 Task: Create a rule from the Recommended list, Task Added to this Project -> add SubTasks in the project TransitPlan with SubTasks Gather and Analyse Requirements , Design and Implement Solution , System Test and UAT , Release to Production / Go Live.
Action: Mouse moved to (66, 484)
Screenshot: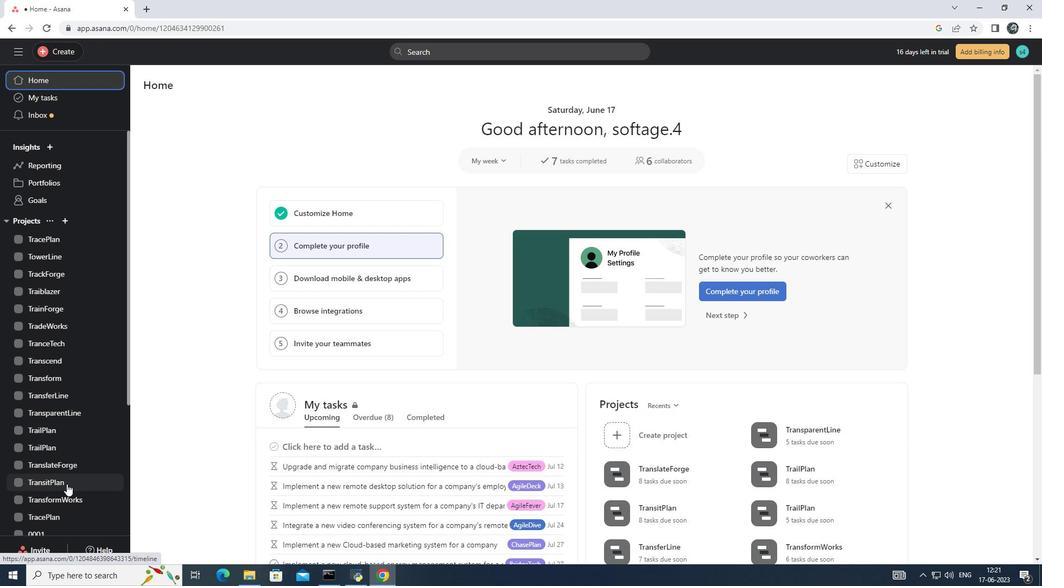 
Action: Mouse pressed left at (66, 484)
Screenshot: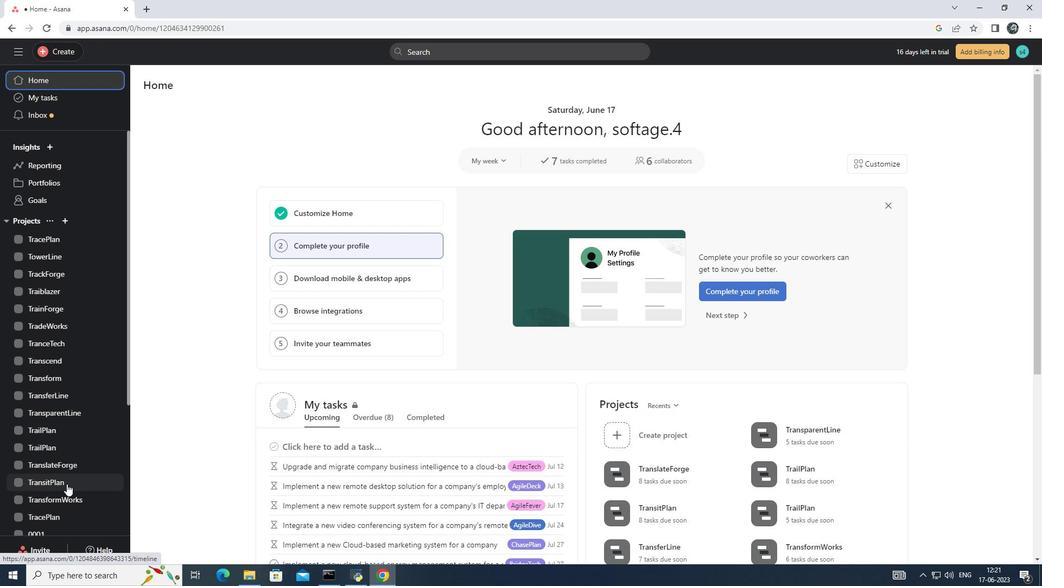 
Action: Mouse moved to (1011, 92)
Screenshot: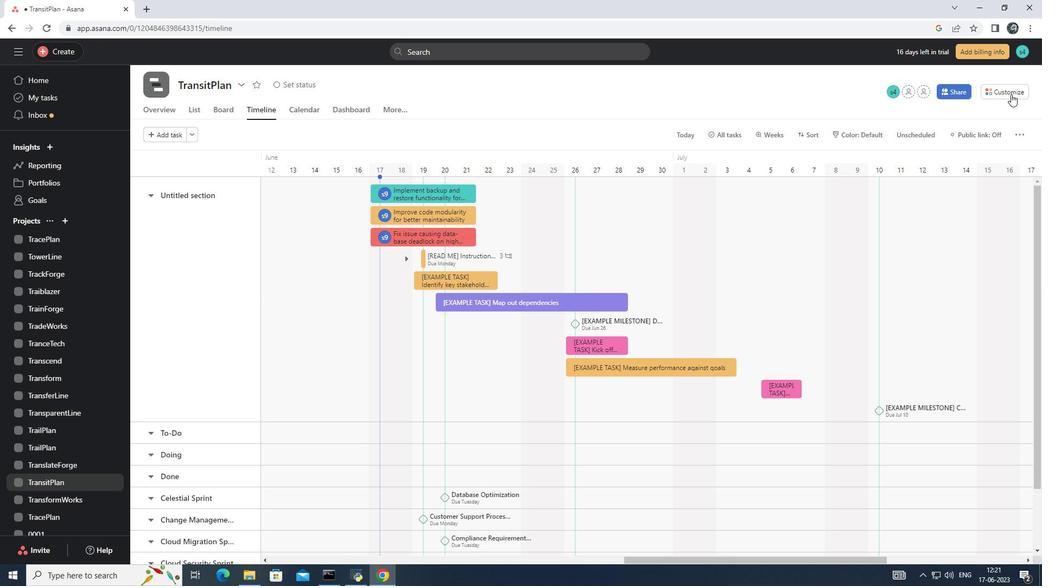 
Action: Mouse pressed left at (1011, 92)
Screenshot: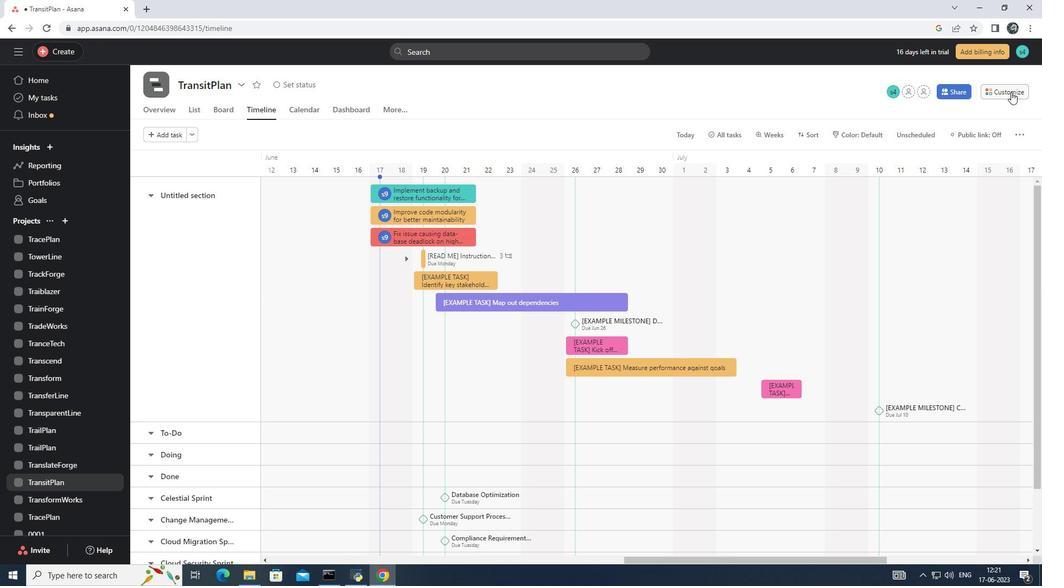 
Action: Mouse moved to (809, 268)
Screenshot: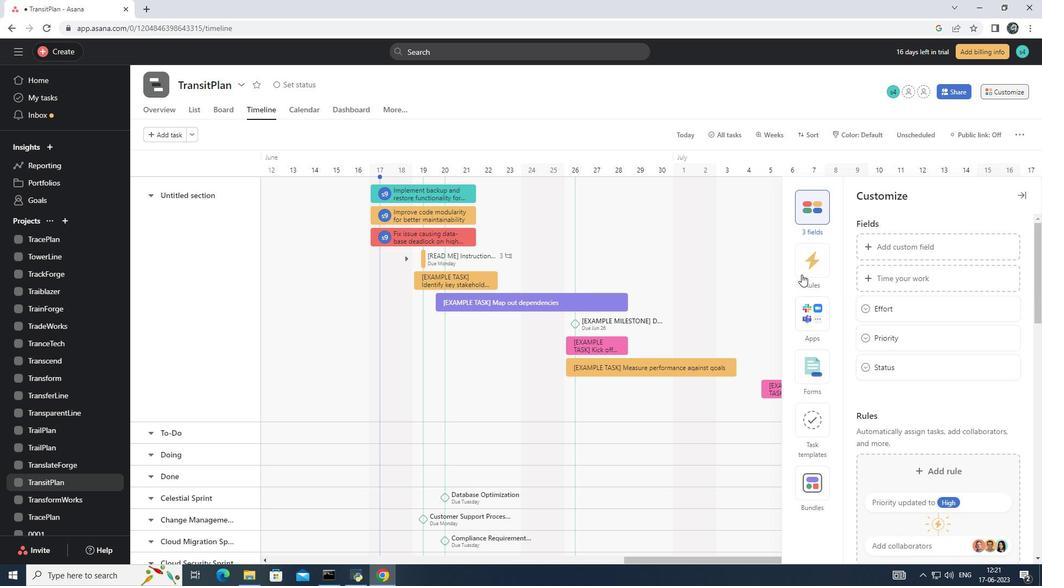 
Action: Mouse pressed left at (809, 268)
Screenshot: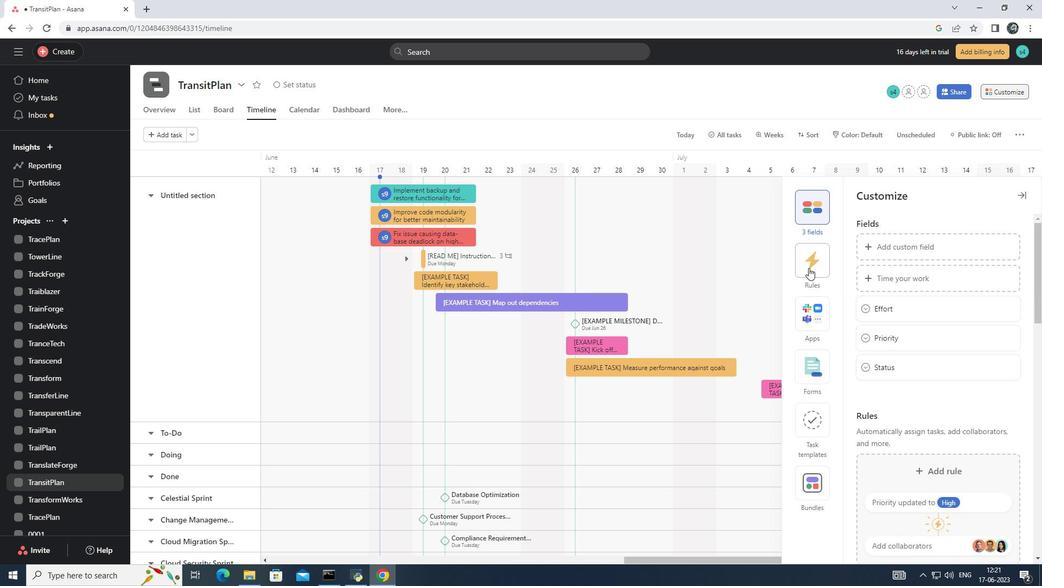 
Action: Mouse moved to (911, 274)
Screenshot: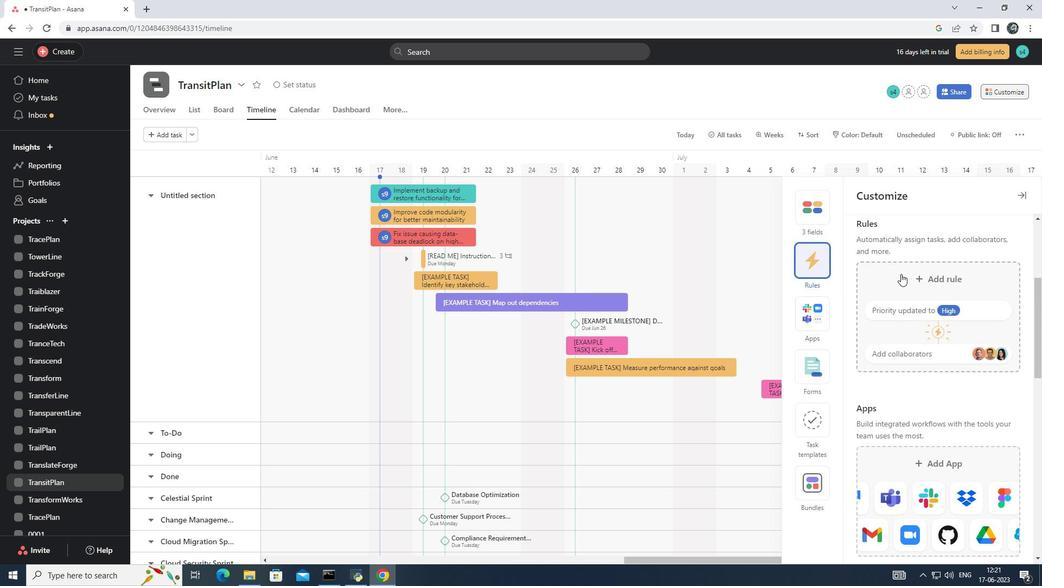 
Action: Mouse pressed left at (911, 274)
Screenshot: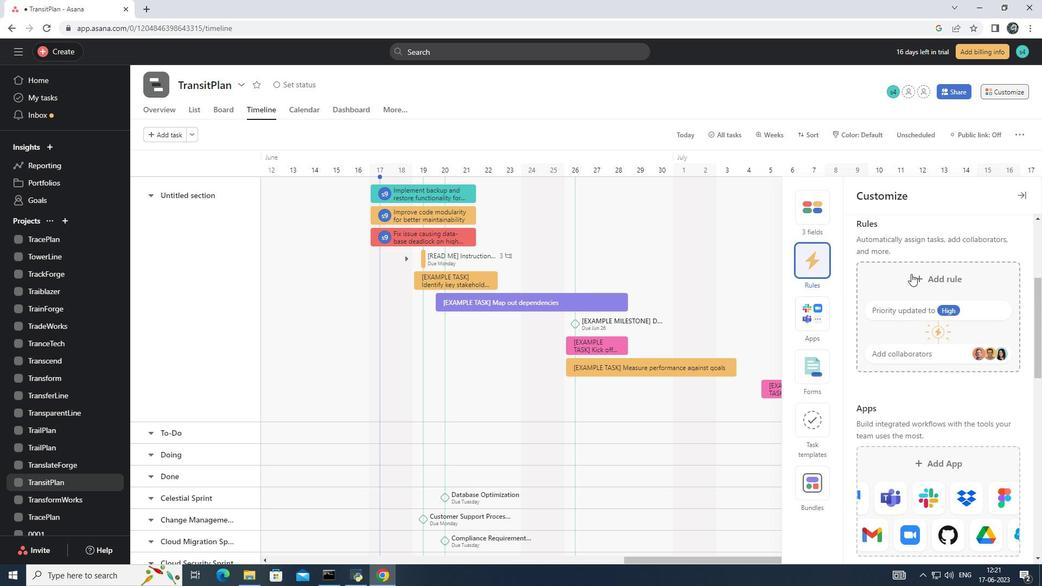 
Action: Mouse moved to (757, 184)
Screenshot: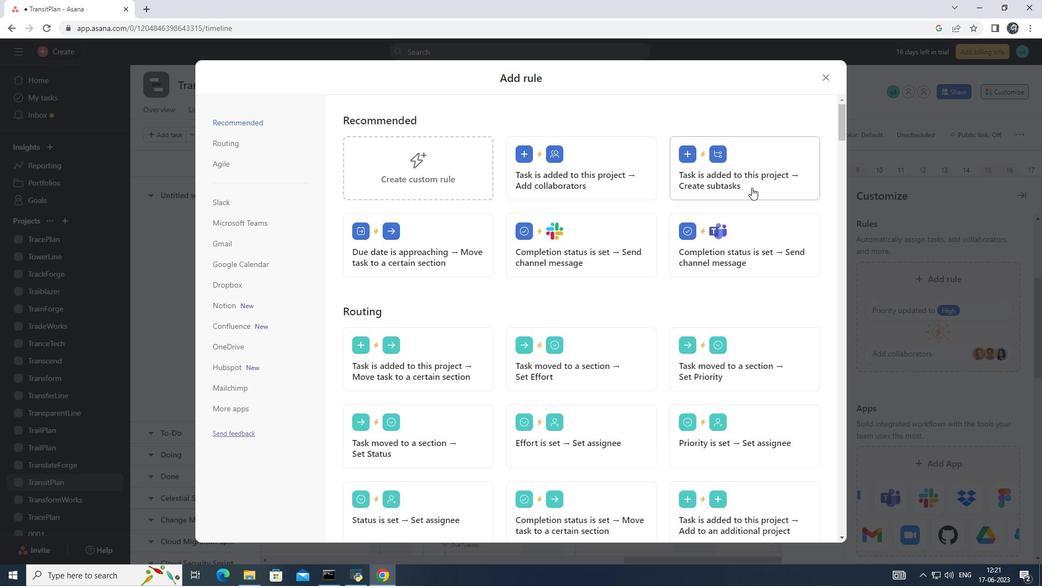 
Action: Mouse pressed left at (757, 184)
Screenshot: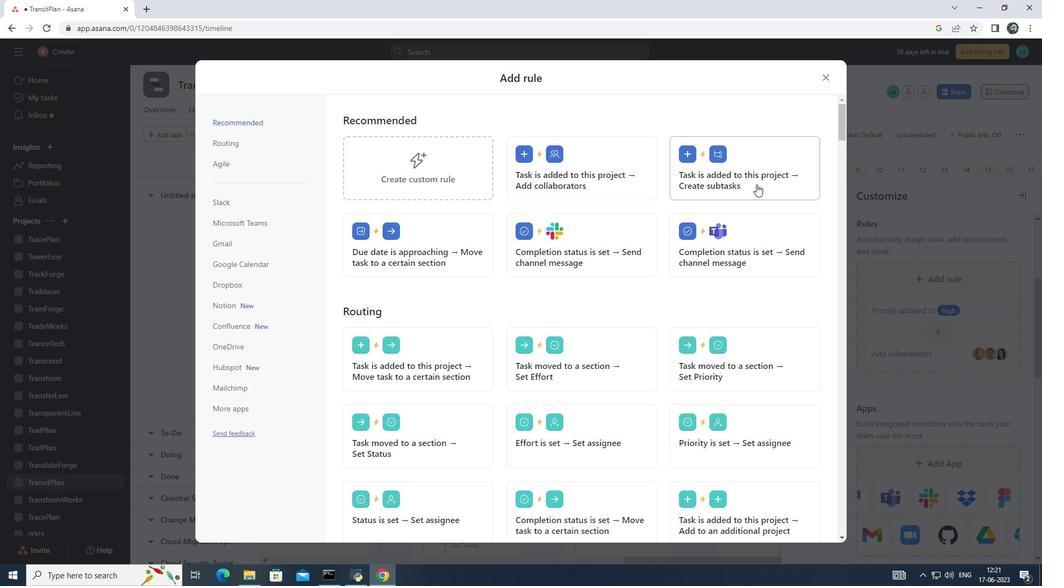
Action: Mouse moved to (709, 167)
Screenshot: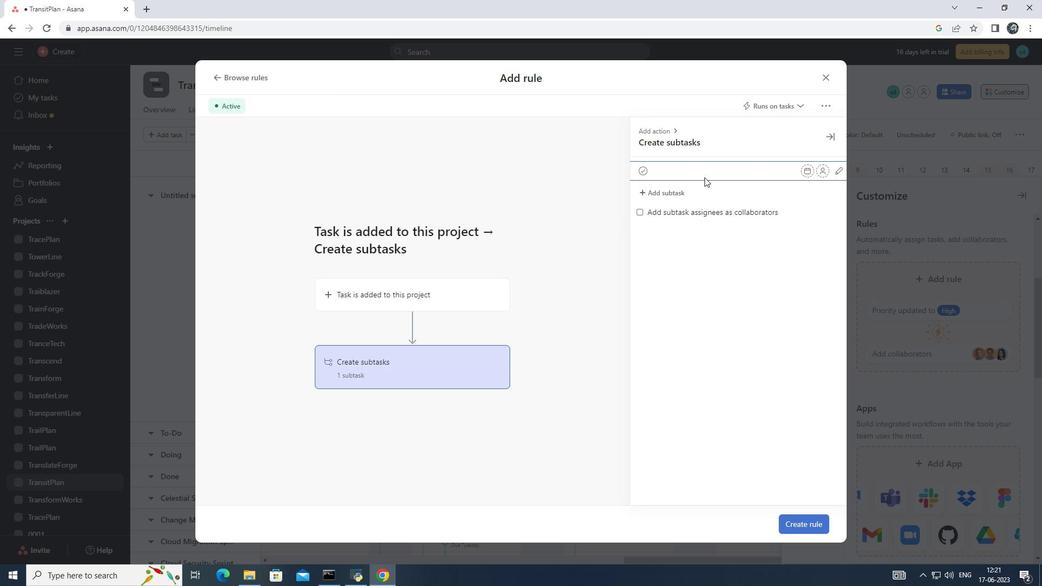 
Action: Mouse pressed left at (709, 167)
Screenshot: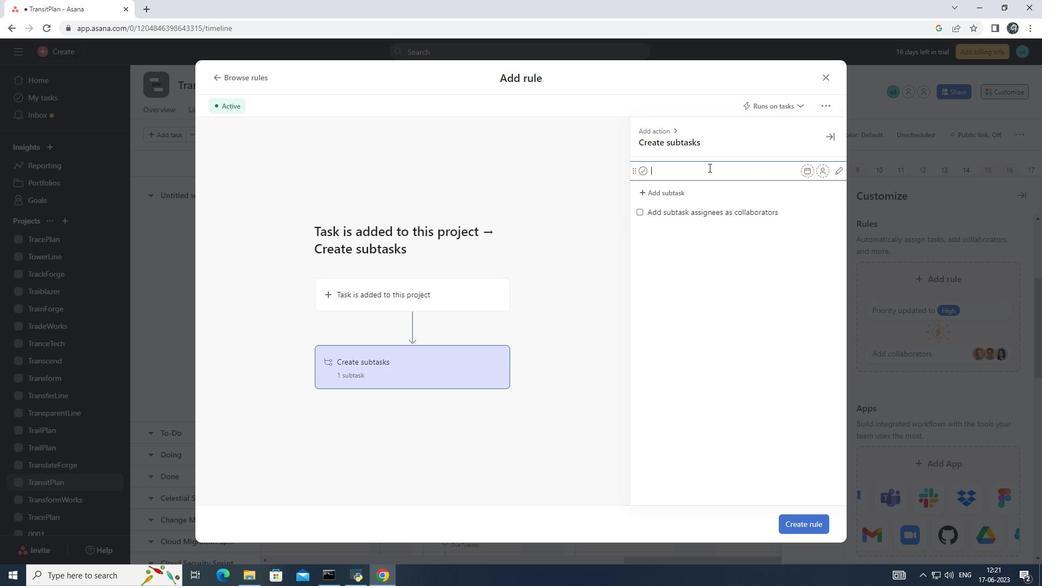 
Action: Mouse moved to (716, 171)
Screenshot: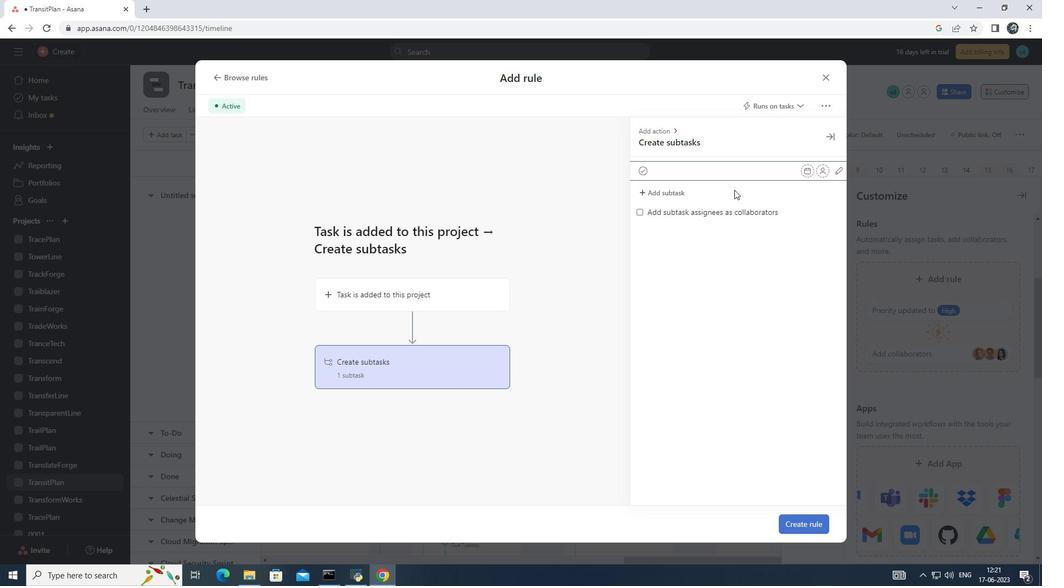 
Action: Mouse pressed left at (716, 171)
Screenshot: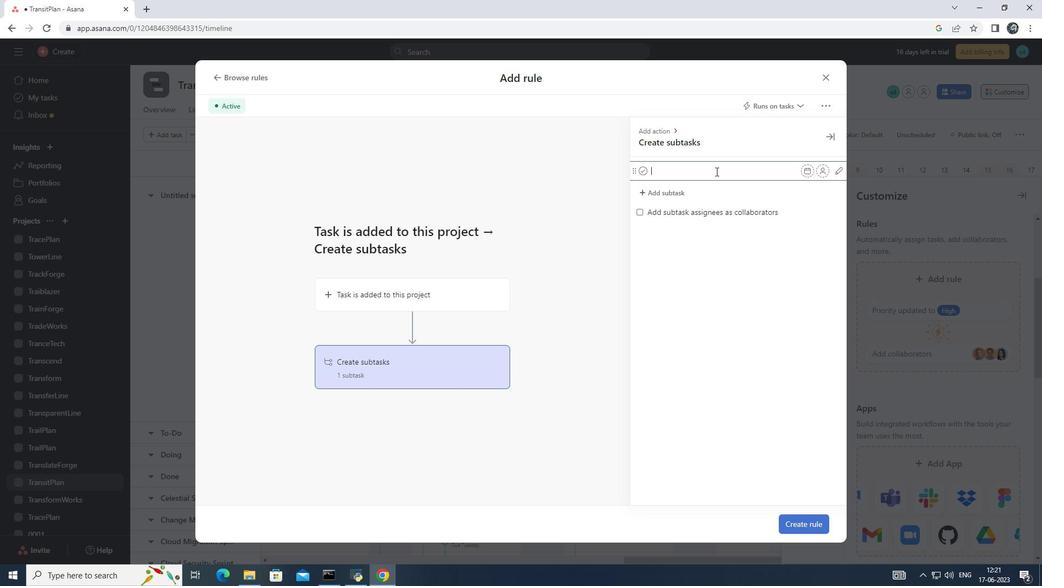 
Action: Key pressed <Key.shift><Key.shift><Key.shift><Key.shift><Key.shift><Key.shift>Gather<Key.space>and<Key.space><Key.shift>Analyse<Key.space><Key.shift>Requirements<Key.enter><Key.shift><Key.shift><Key.shift><Key.shift><Key.shift>Design<Key.space>and<Key.space><Key.shift>Implement<Key.space><Key.shift>Solution<Key.enter><Key.shift>System<Key.space><Key.shift>Test<Key.space>and<Key.space><Key.shift><Key.shift><Key.shift><Key.shift><Key.shift><Key.shift><Key.shift>UAT<Key.enter><Key.shift><Key.shift>Release<Key.space>to<Key.space><Key.shift>Production<Key.space>/<Key.space><Key.shift>Go<Key.space><Key.shift>Live
Screenshot: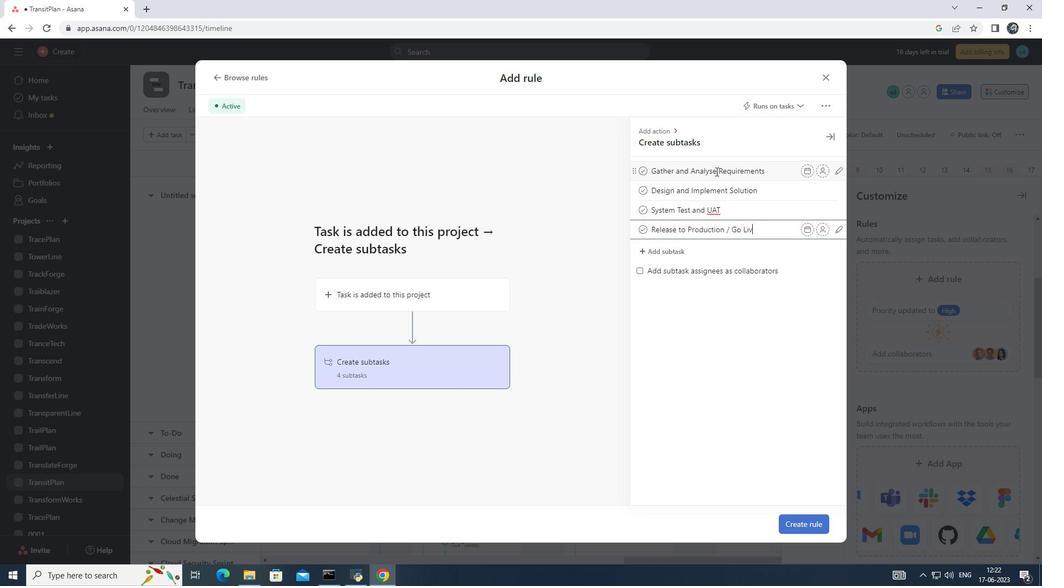 
Action: Mouse moved to (795, 526)
Screenshot: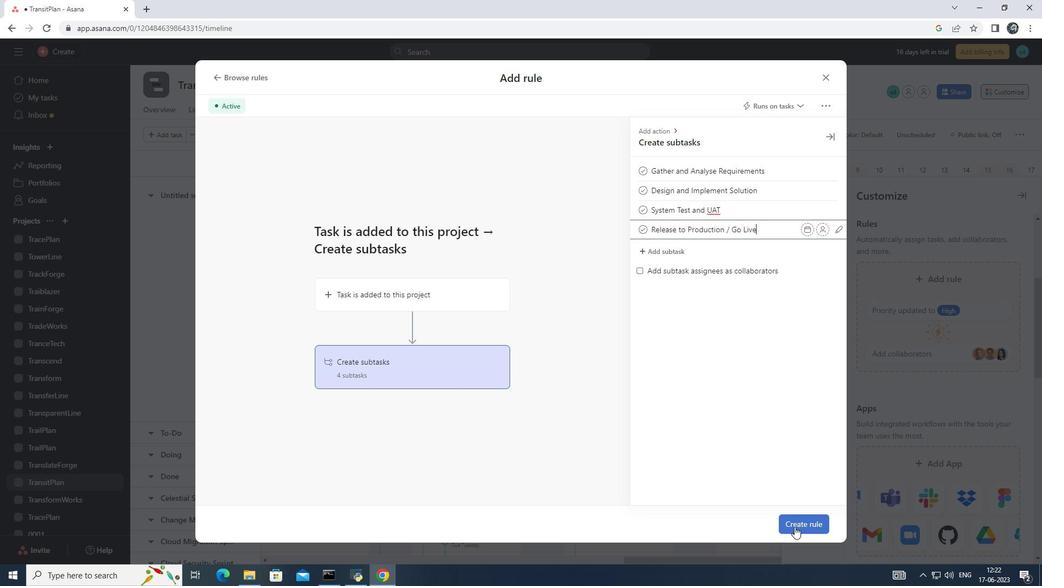 
Action: Mouse pressed left at (795, 526)
Screenshot: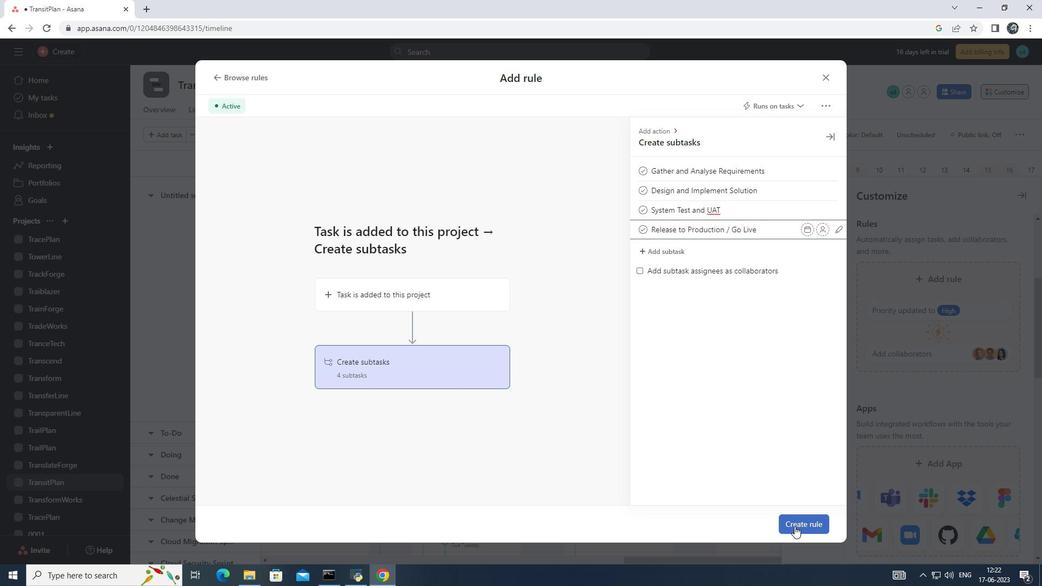 
